Task: Enable the option "Do not open a DOS command box interface" in the remote control interface.
Action: Mouse moved to (107, 12)
Screenshot: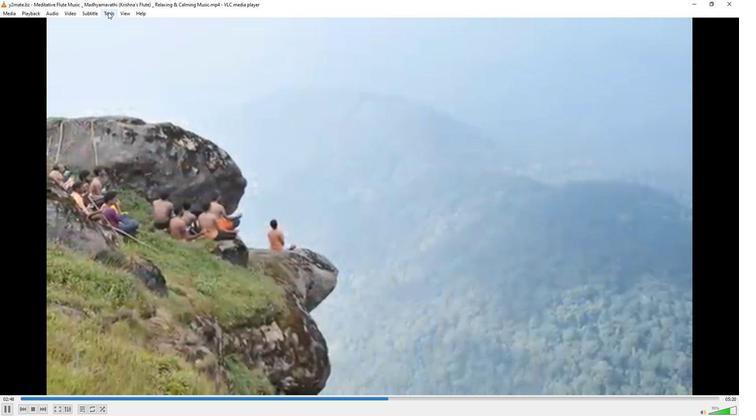 
Action: Mouse pressed left at (107, 12)
Screenshot: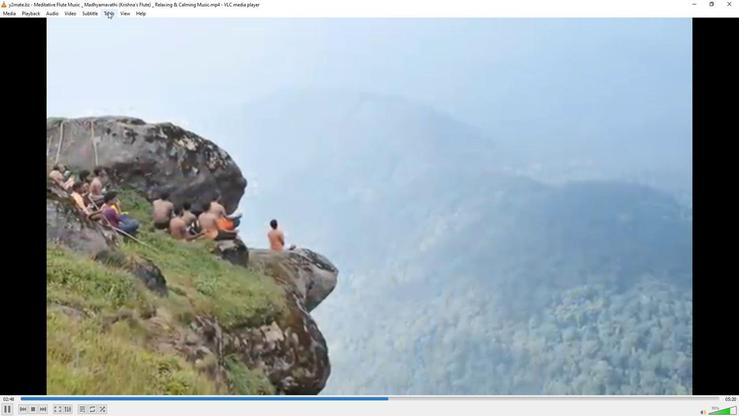 
Action: Mouse moved to (119, 104)
Screenshot: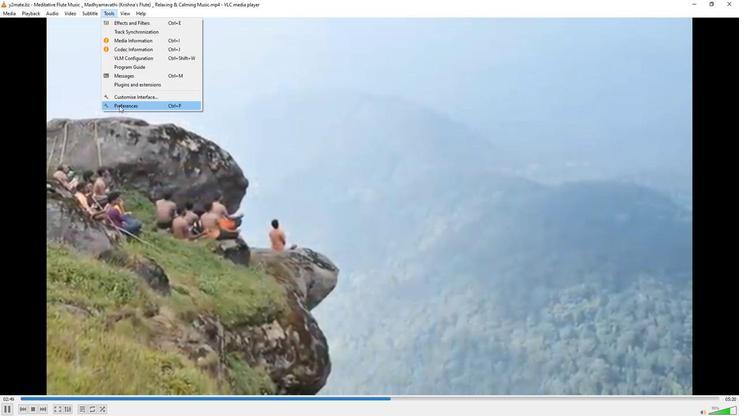 
Action: Mouse pressed left at (119, 104)
Screenshot: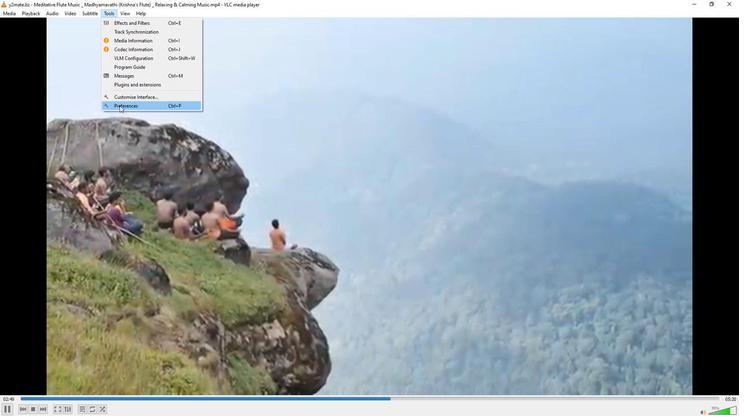 
Action: Mouse moved to (244, 334)
Screenshot: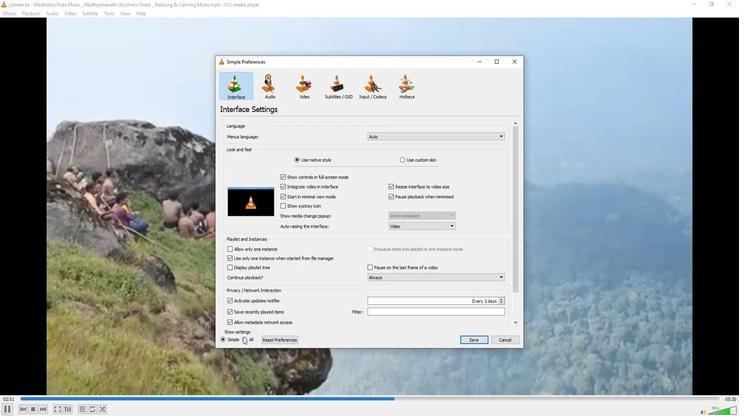 
Action: Mouse pressed left at (244, 334)
Screenshot: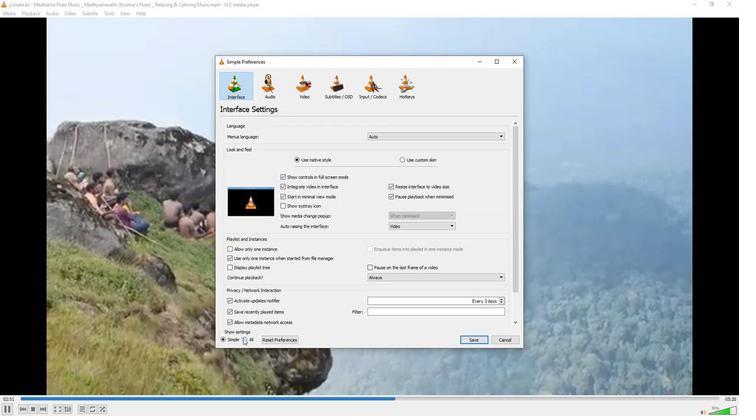 
Action: Mouse moved to (236, 302)
Screenshot: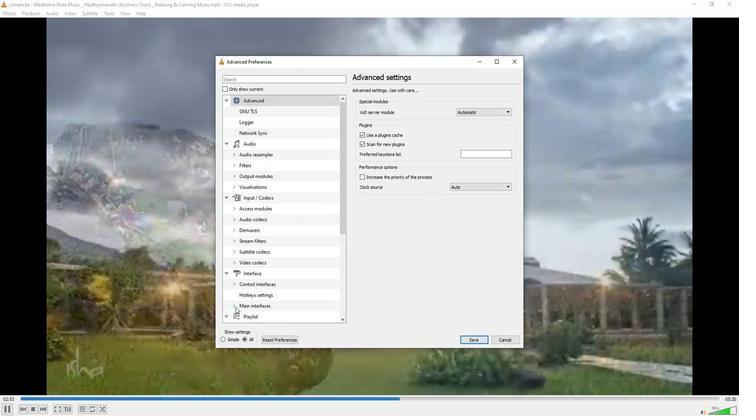 
Action: Mouse pressed left at (236, 302)
Screenshot: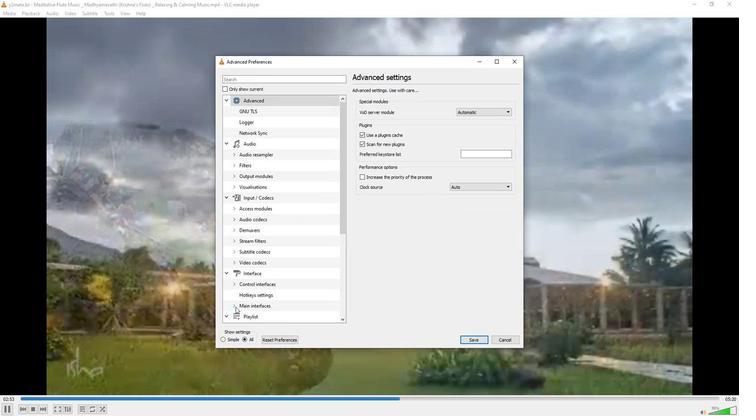 
Action: Mouse moved to (241, 283)
Screenshot: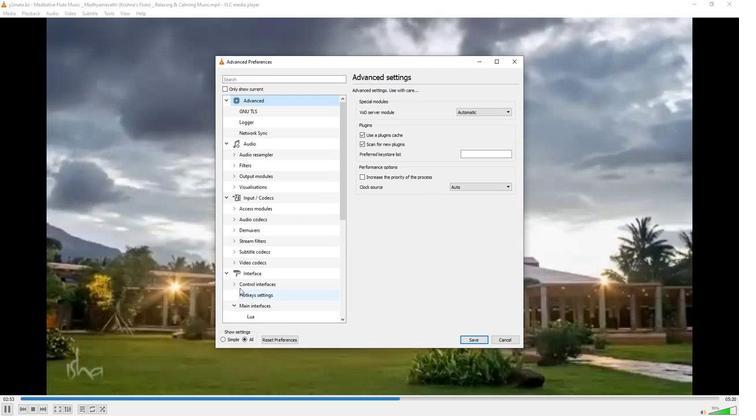 
Action: Mouse scrolled (241, 283) with delta (0, 0)
Screenshot: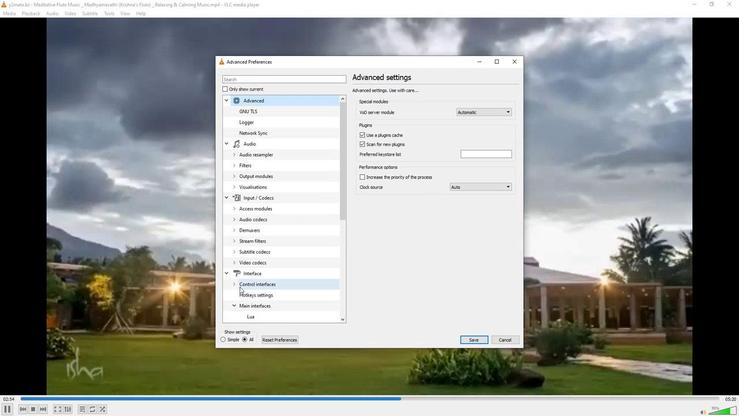 
Action: Mouse moved to (241, 283)
Screenshot: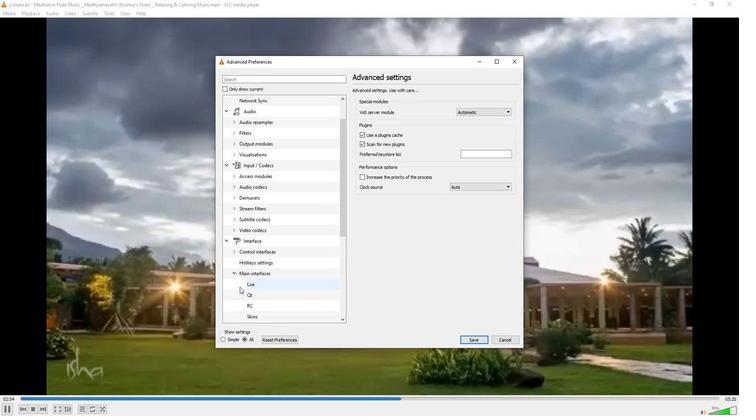 
Action: Mouse scrolled (241, 282) with delta (0, 0)
Screenshot: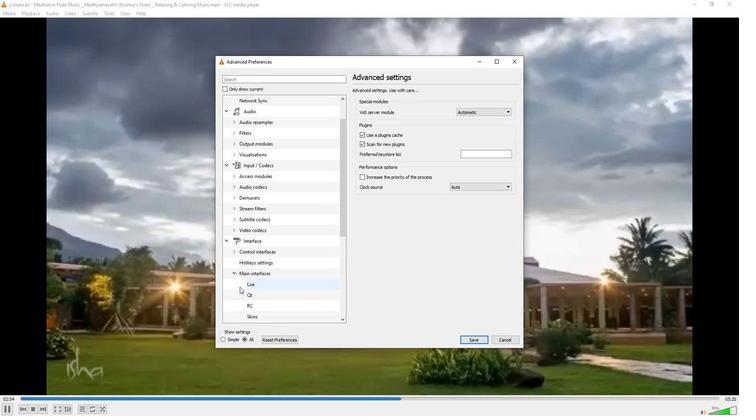 
Action: Mouse moved to (253, 270)
Screenshot: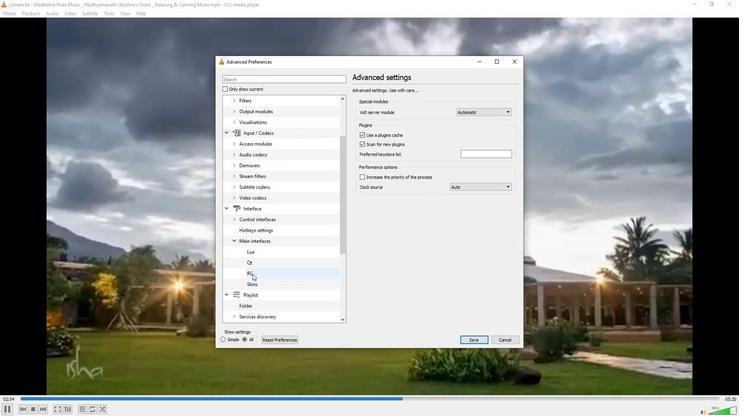 
Action: Mouse pressed left at (253, 270)
Screenshot: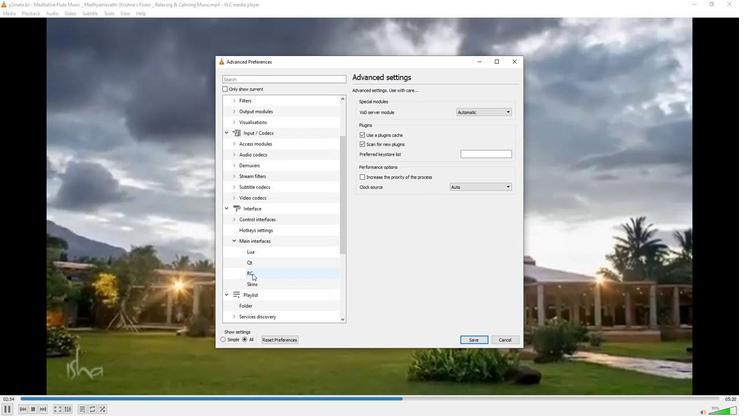 
Action: Mouse moved to (360, 109)
Screenshot: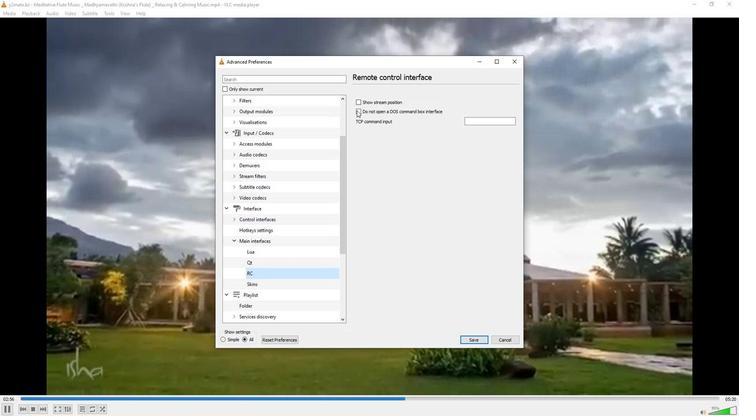 
Action: Mouse pressed left at (360, 109)
Screenshot: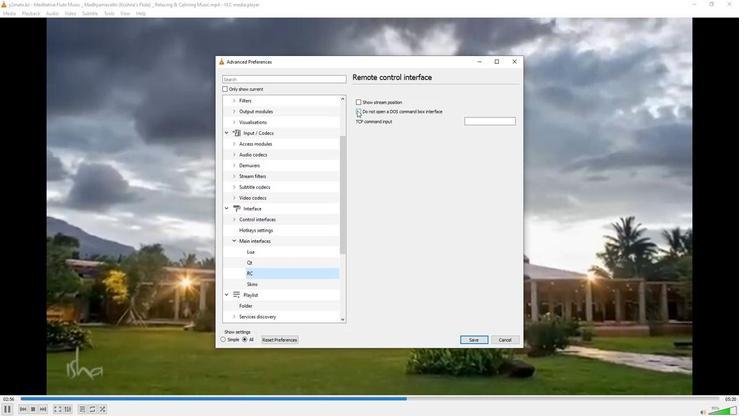 
Action: Mouse moved to (355, 158)
Screenshot: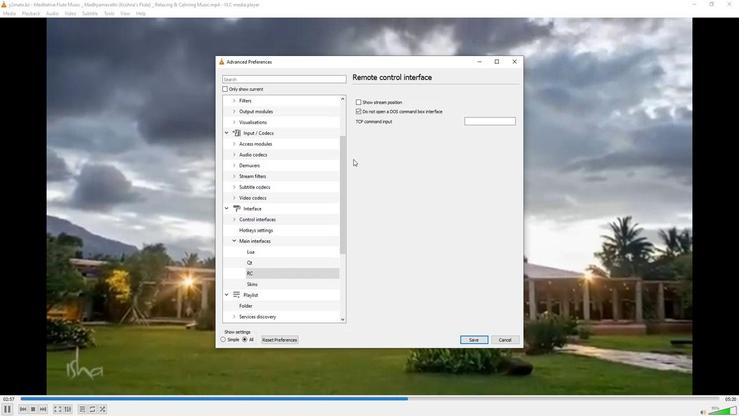 
